 Task: Identify the closest national park to Los Angeles, California, and San Diego, California.
Action: Mouse moved to (134, 59)
Screenshot: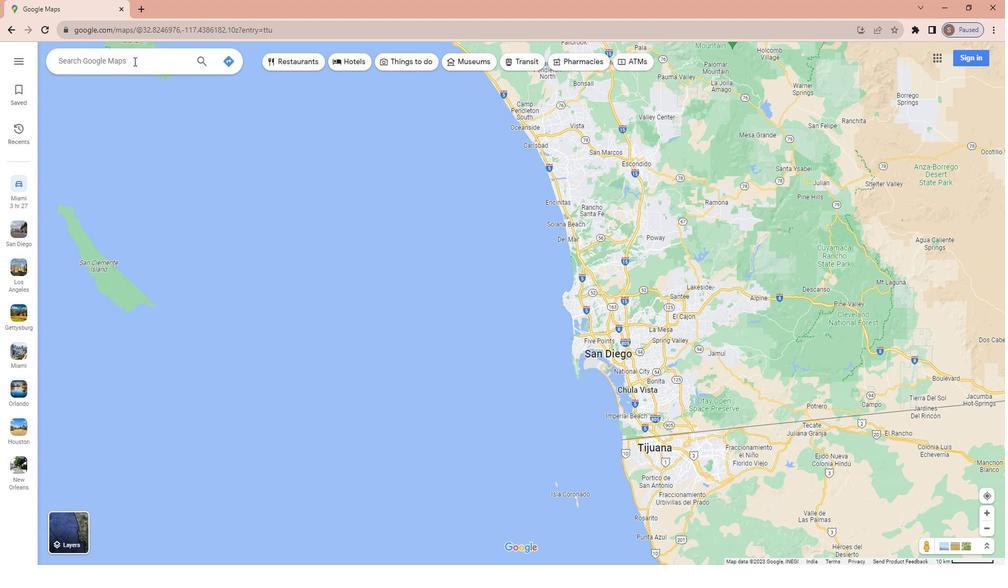 
Action: Mouse pressed left at (134, 59)
Screenshot: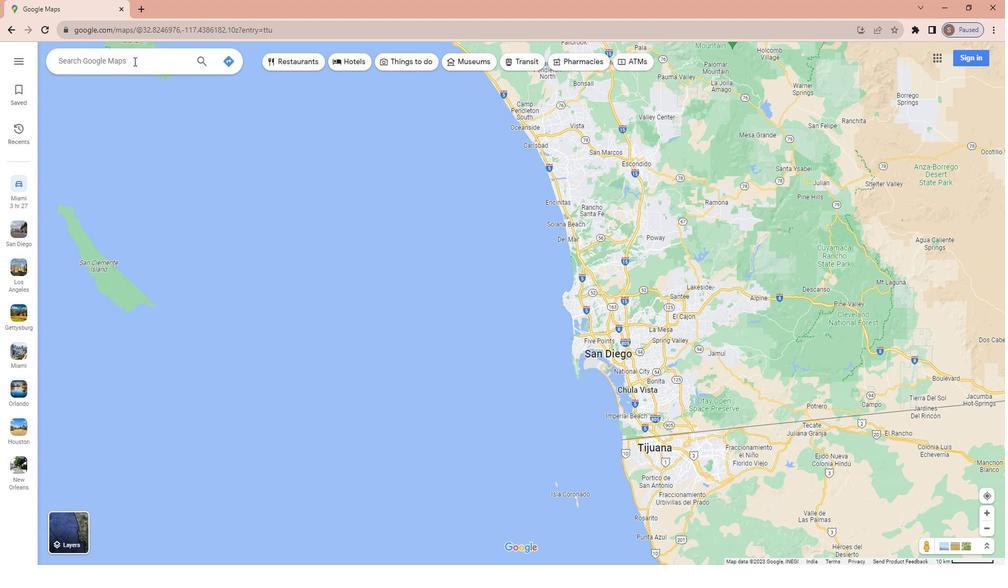 
Action: Key pressed <Key.shift>Los<Key.space><Key.shift>Angeles,<Key.space><Key.shift>Calo<Key.backspace>ifornia
Screenshot: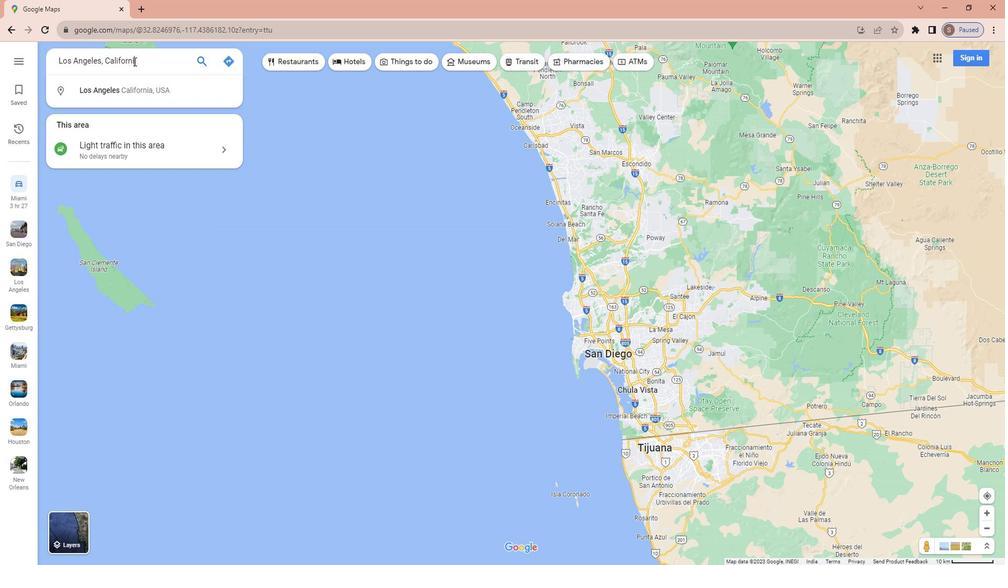 
Action: Mouse moved to (248, 84)
Screenshot: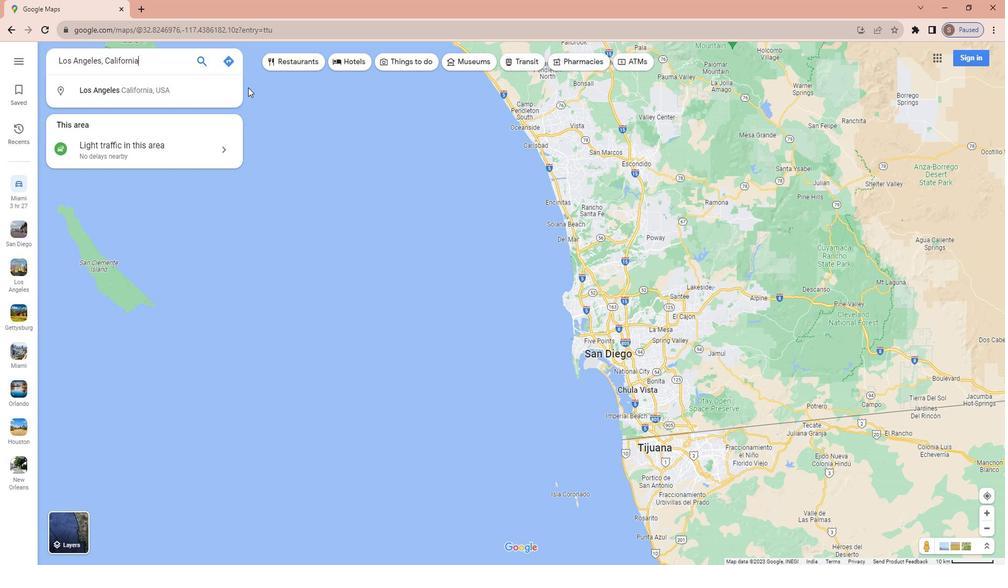 
Action: Key pressed <Key.enter>
Screenshot: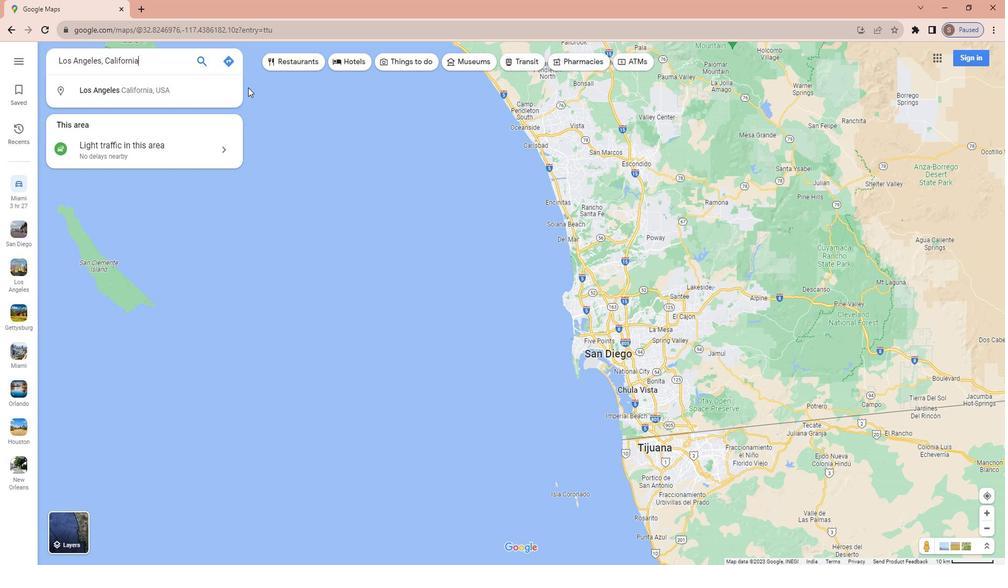 
Action: Mouse moved to (145, 235)
Screenshot: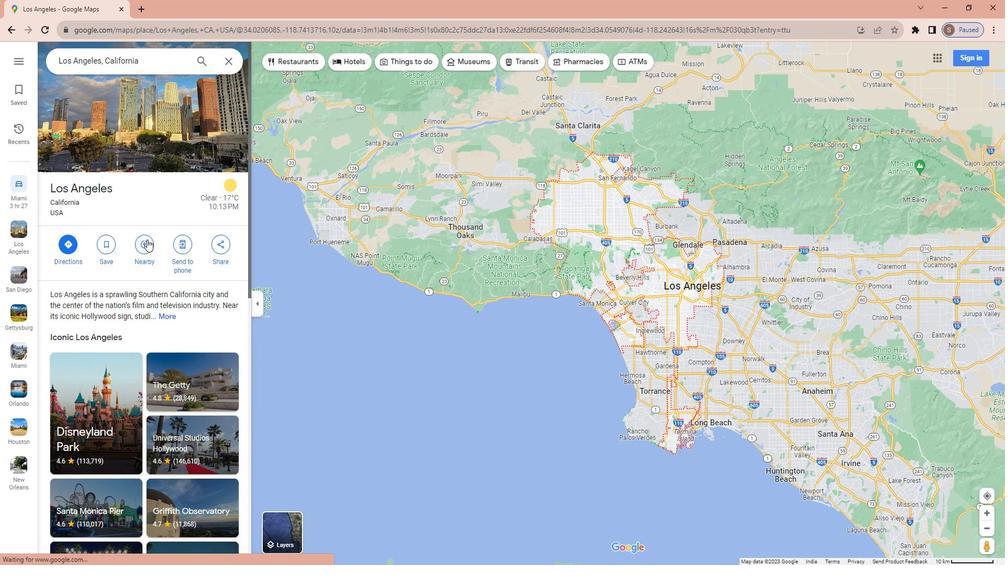 
Action: Mouse pressed left at (145, 235)
Screenshot: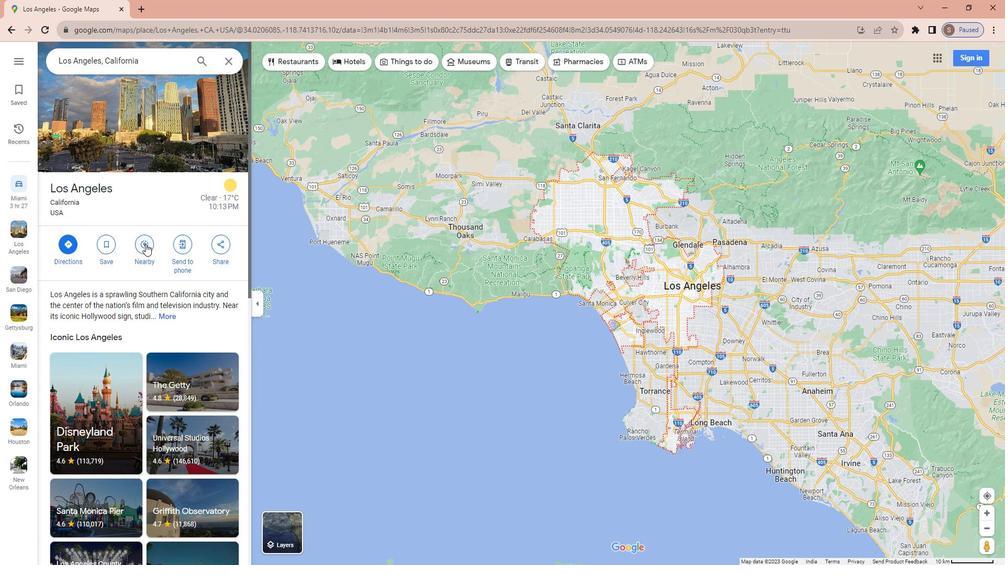 
Action: Key pressed closest<Key.space>national<Key.space>park<Key.enter>
Screenshot: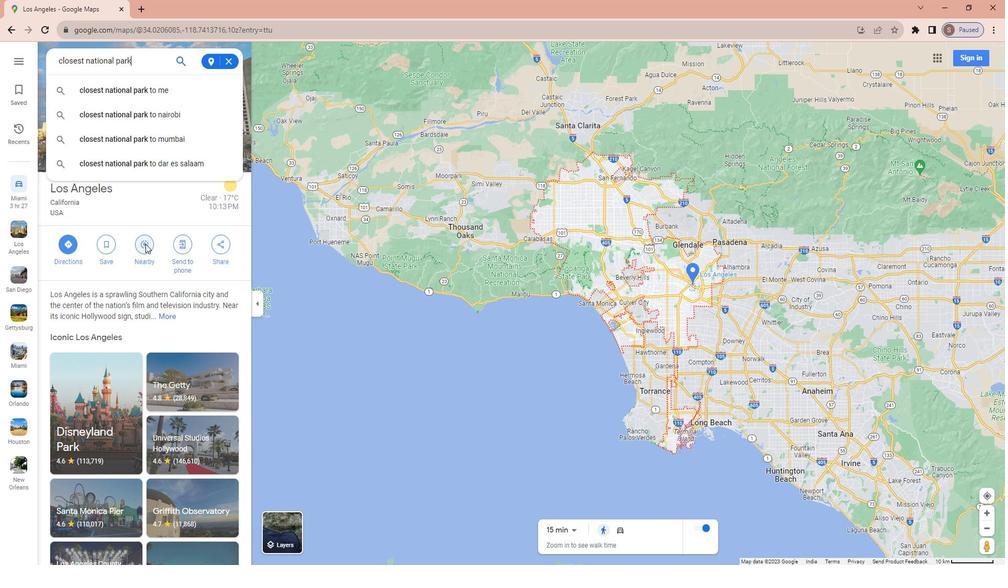 
Action: Mouse moved to (232, 54)
Screenshot: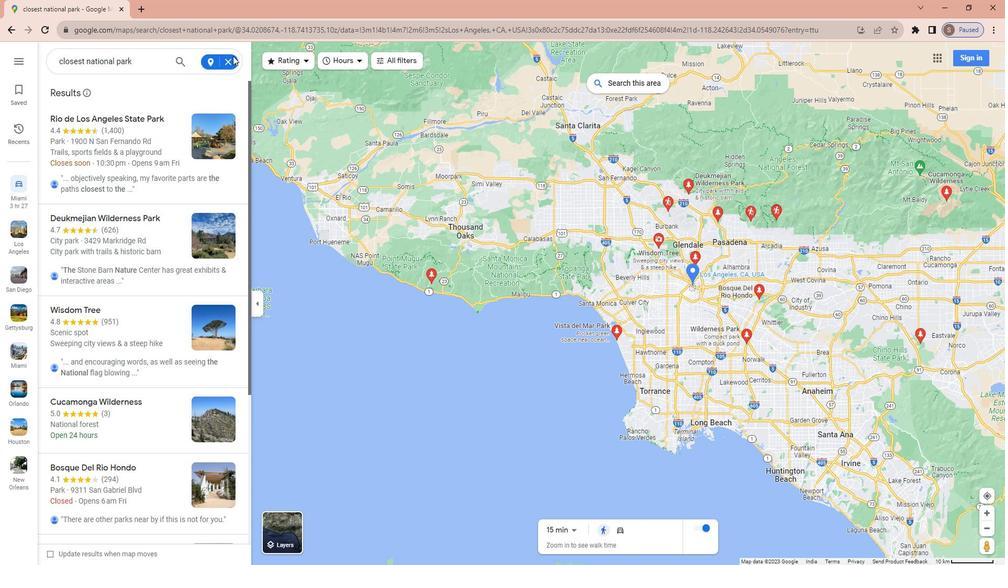 
Action: Mouse pressed left at (232, 54)
Screenshot: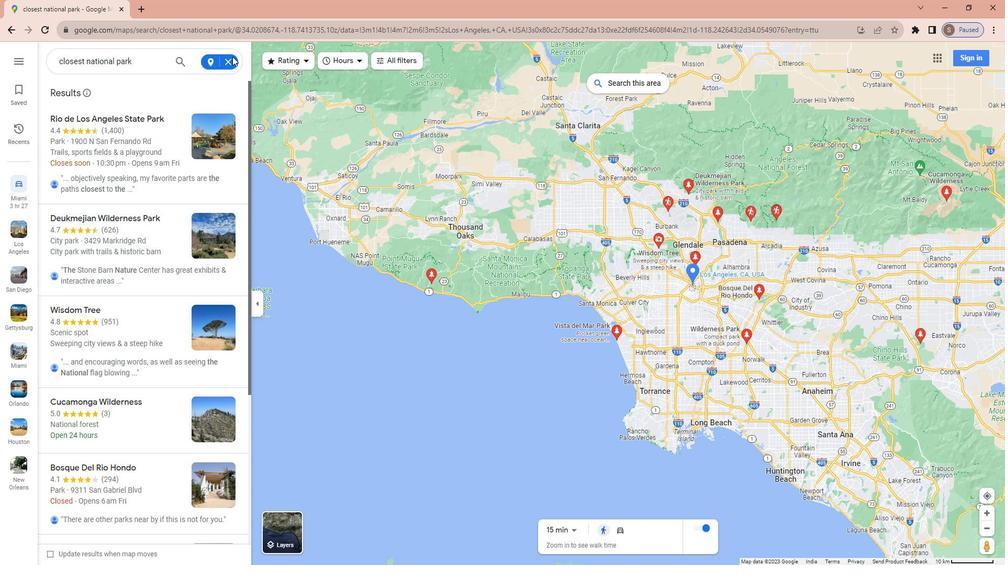
Action: Mouse moved to (228, 57)
Screenshot: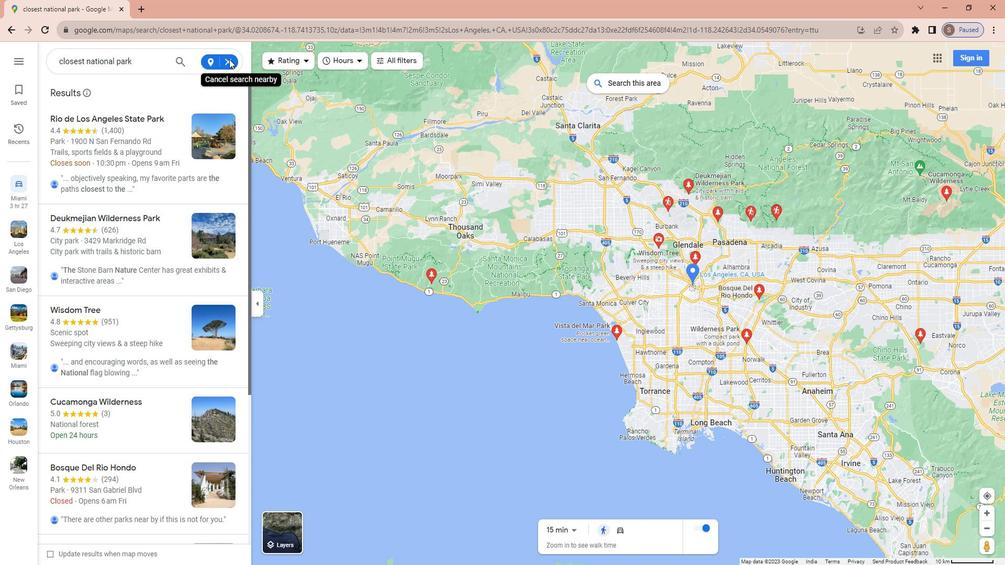 
Action: Mouse pressed left at (228, 57)
Screenshot: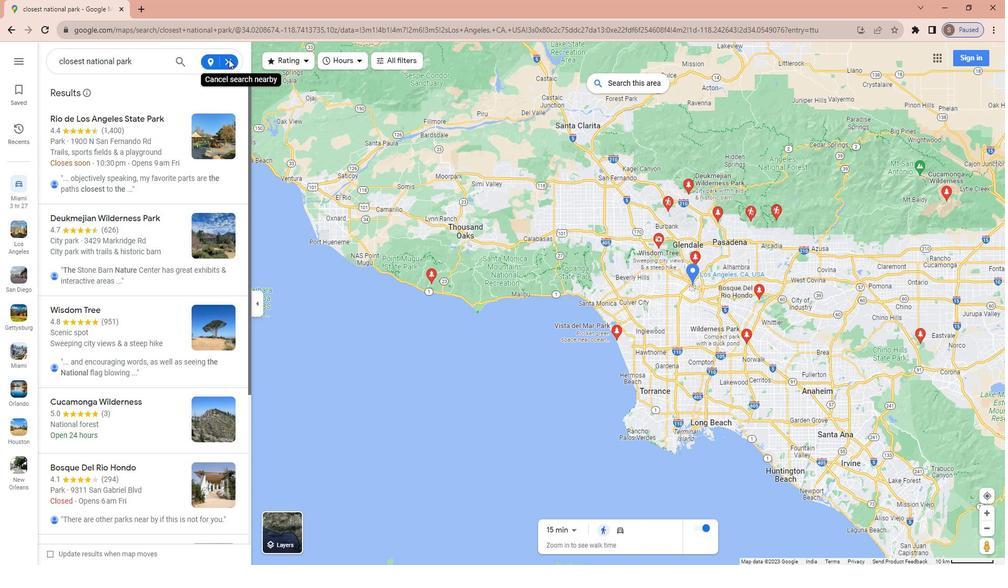 
Action: Mouse moved to (227, 59)
Screenshot: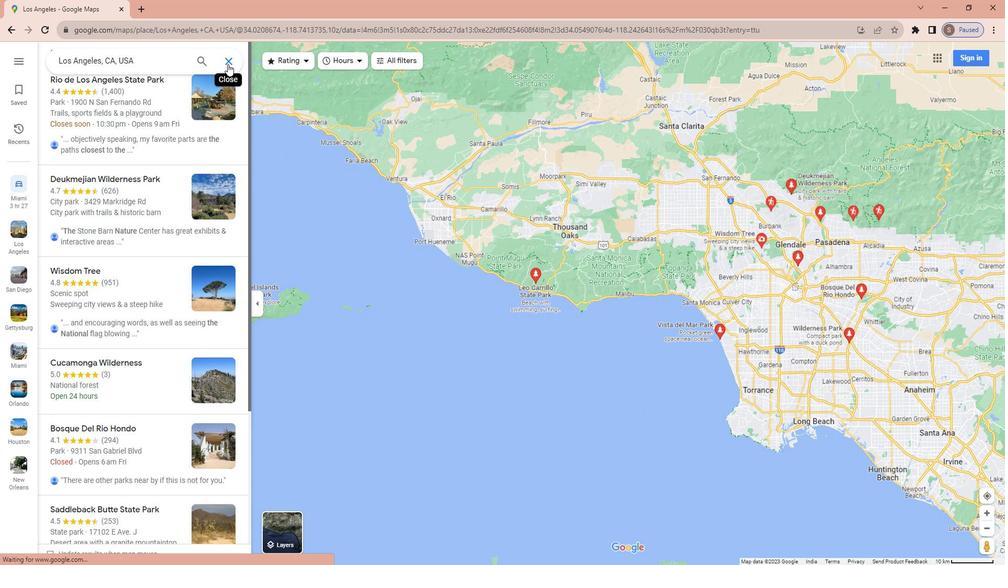 
Action: Mouse pressed left at (227, 59)
Screenshot: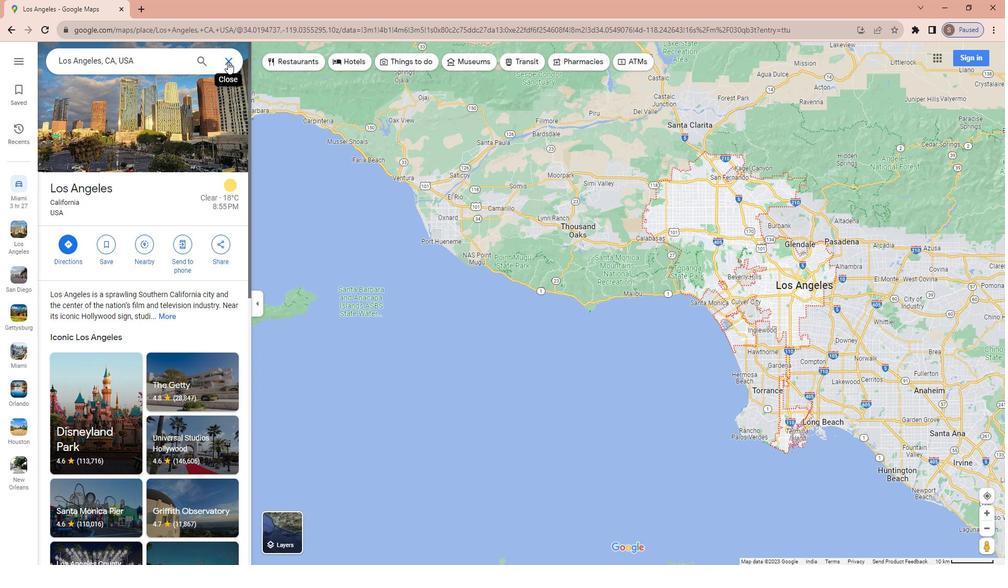 
Action: Mouse moved to (153, 55)
Screenshot: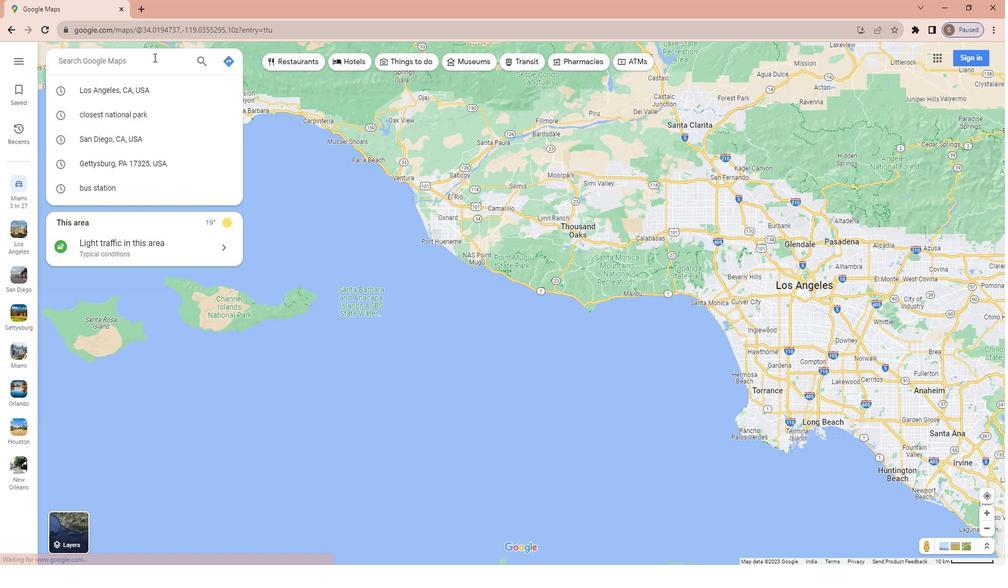 
Action: Key pressed <Key.shift>San<Key.space><Key.shift>Diego,<Key.space><Key.shift>Calo<Key.backspace>ifrnia
Screenshot: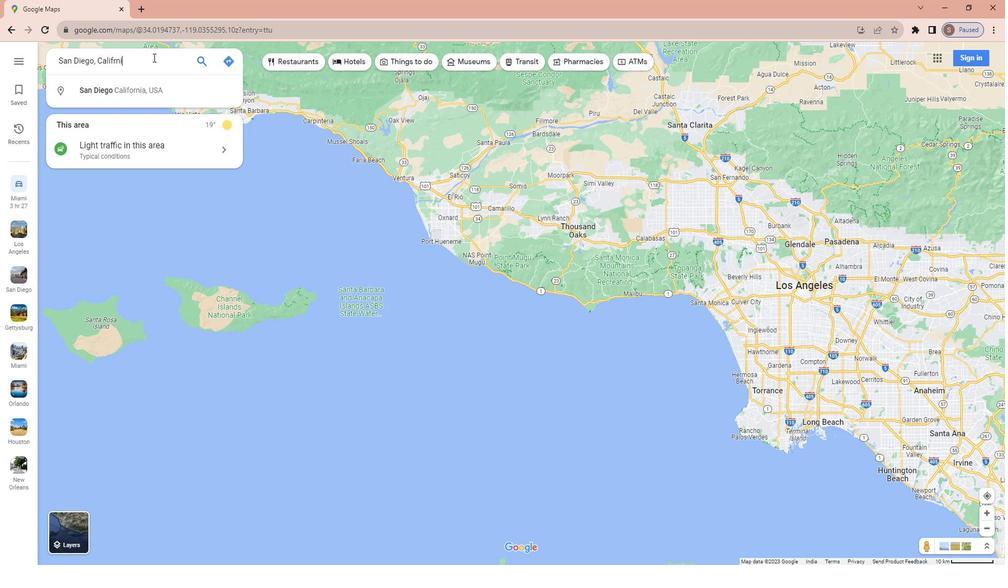 
Action: Mouse moved to (113, 60)
Screenshot: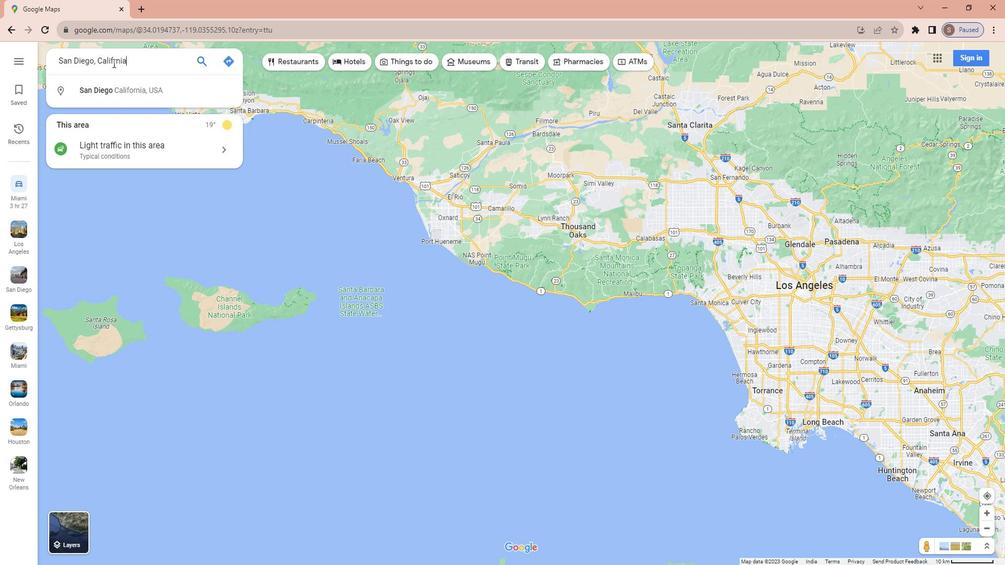 
Action: Mouse pressed left at (113, 60)
Screenshot: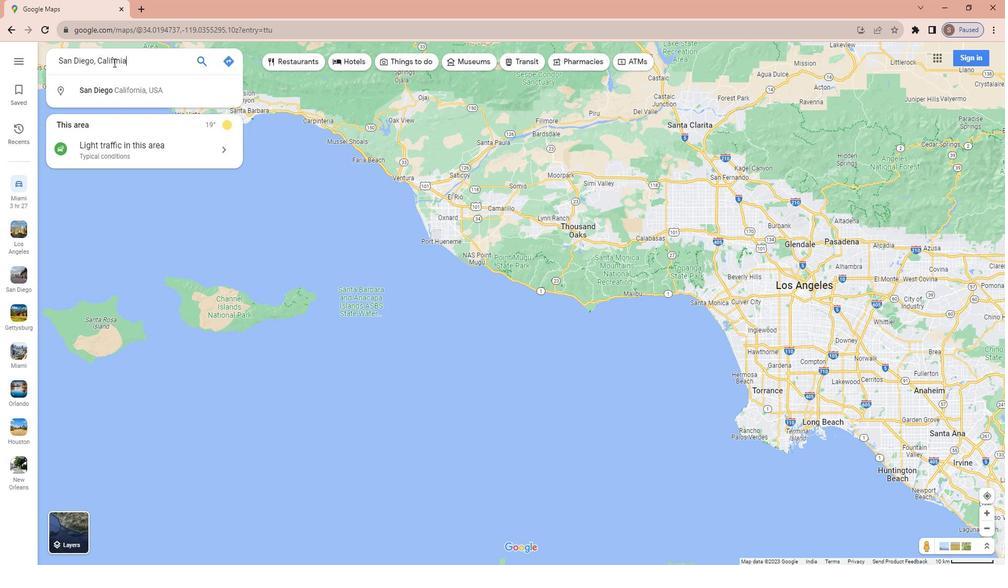 
Action: Key pressed o
Screenshot: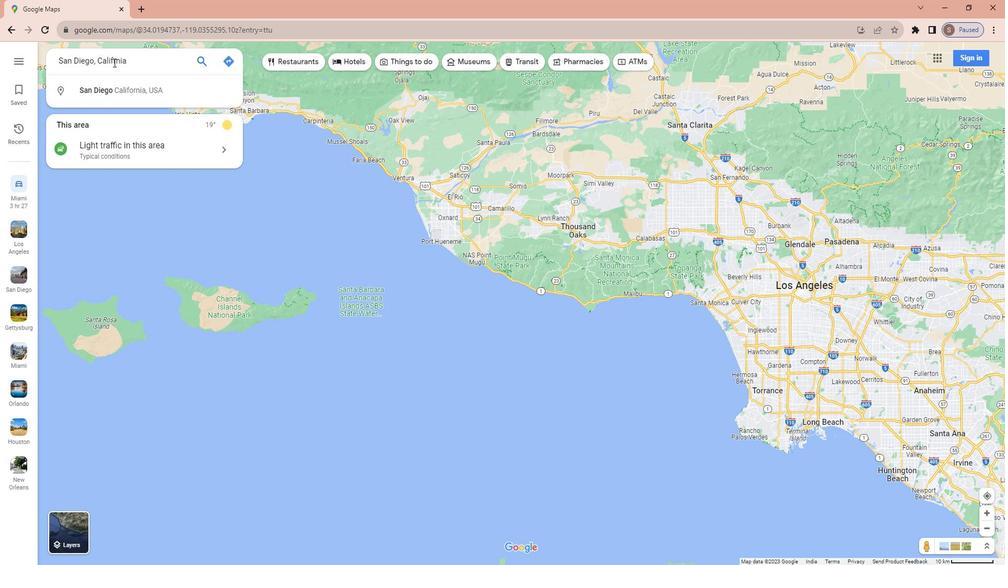 
Action: Mouse moved to (155, 52)
Screenshot: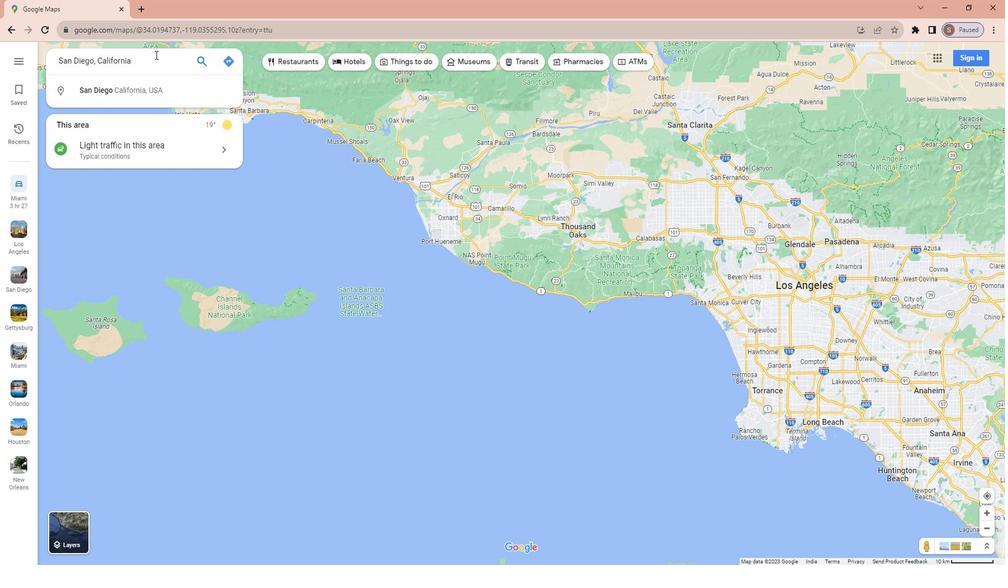 
Action: Mouse pressed left at (155, 52)
Screenshot: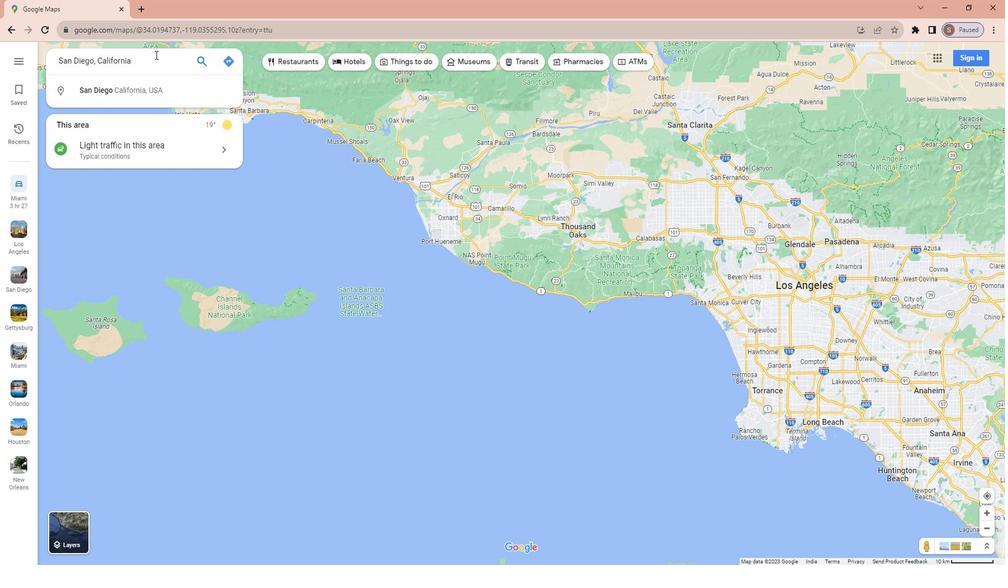 
Action: Key pressed <Key.enter>
Screenshot: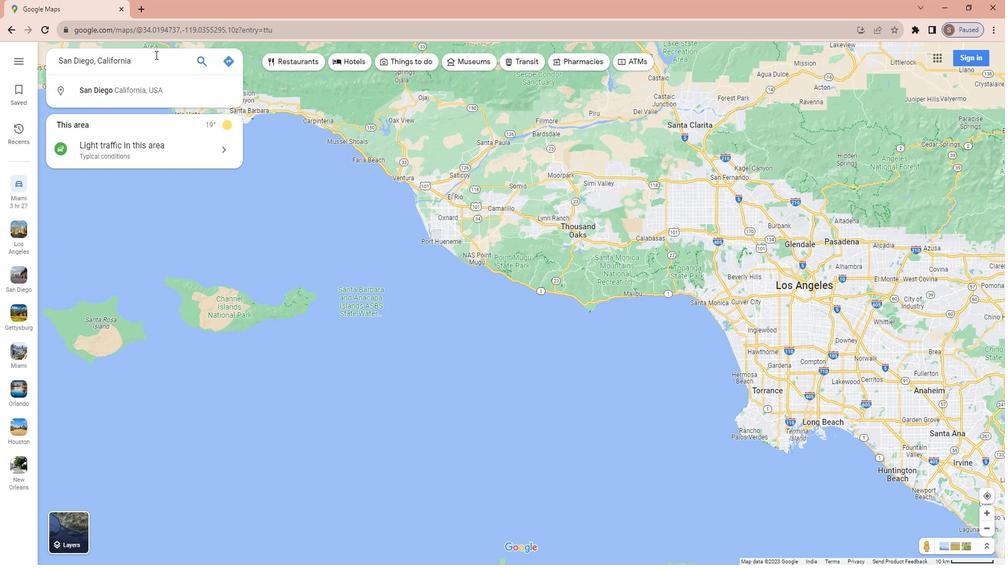 
Action: Mouse moved to (143, 240)
Screenshot: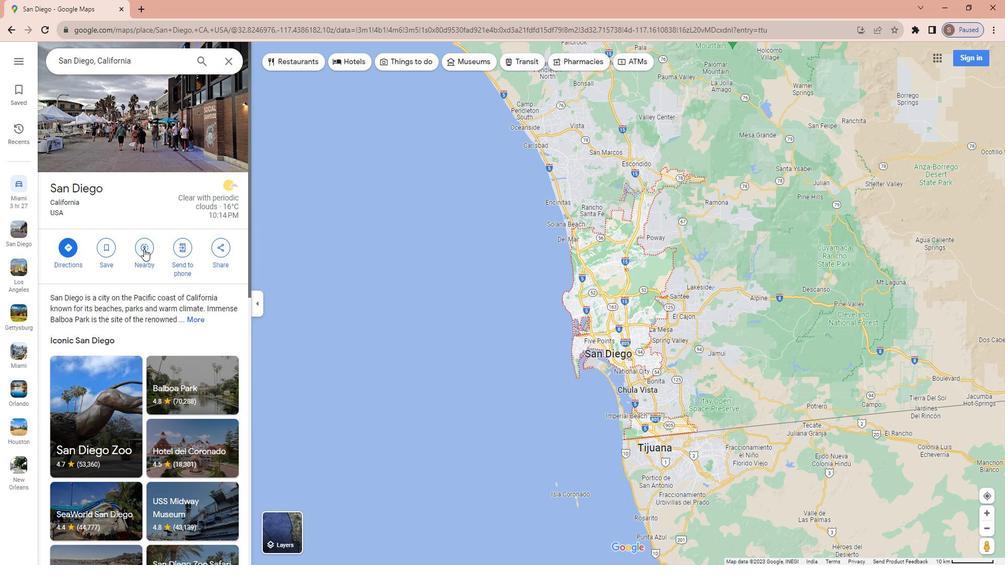 
Action: Mouse pressed left at (143, 240)
Screenshot: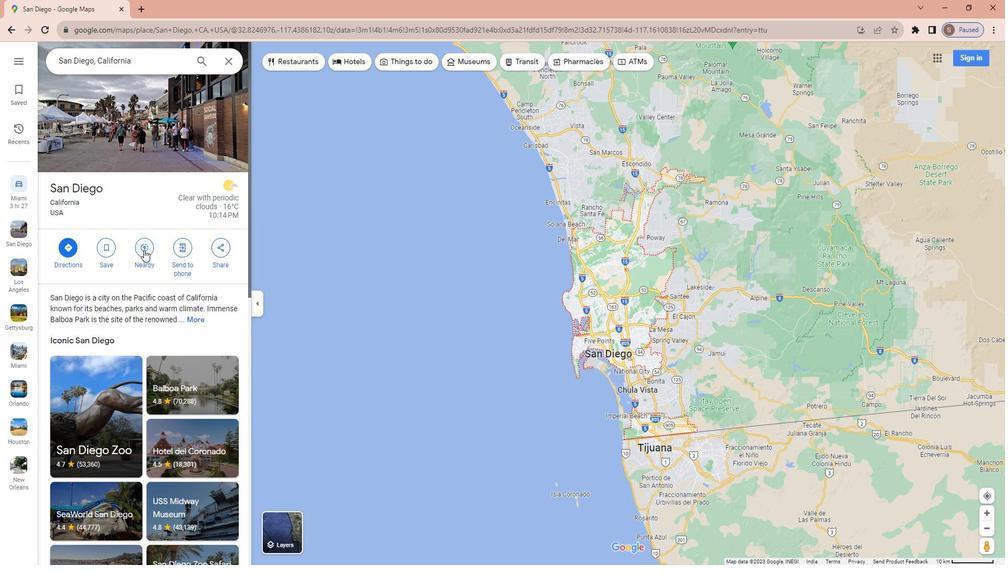 
Action: Key pressed closest<Key.space>national<Key.space>park<Key.enter>
Screenshot: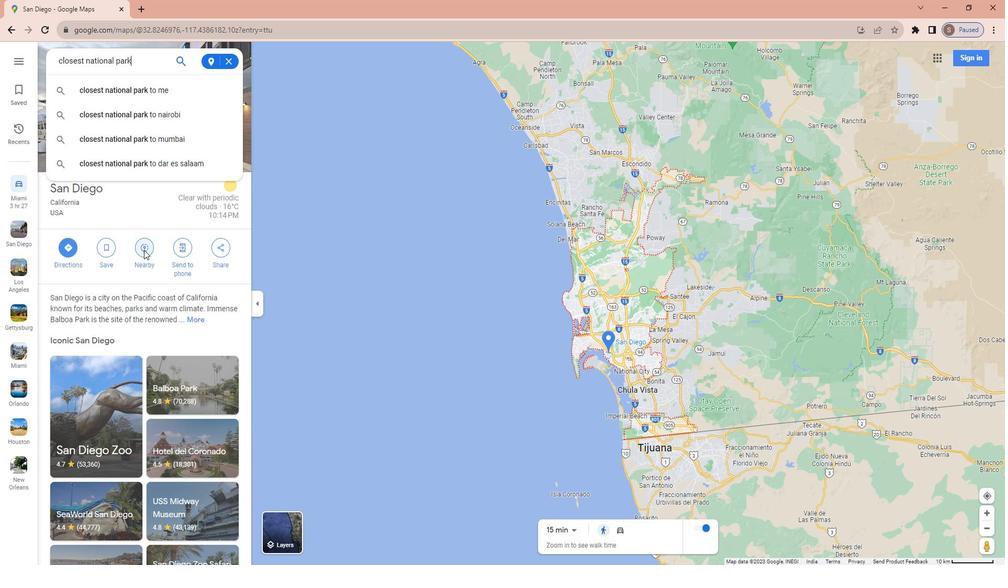 
Action: Mouse moved to (163, 252)
Screenshot: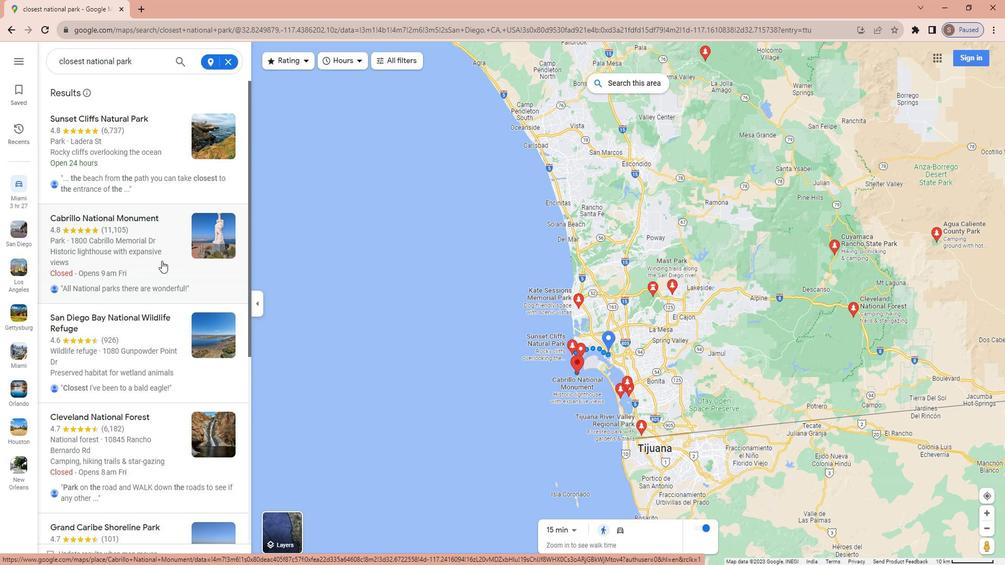 
